 Task: Filters and Effects: Create a kaleidoscope effect in a video.
Action: Mouse pressed right at (639, 601)
Screenshot: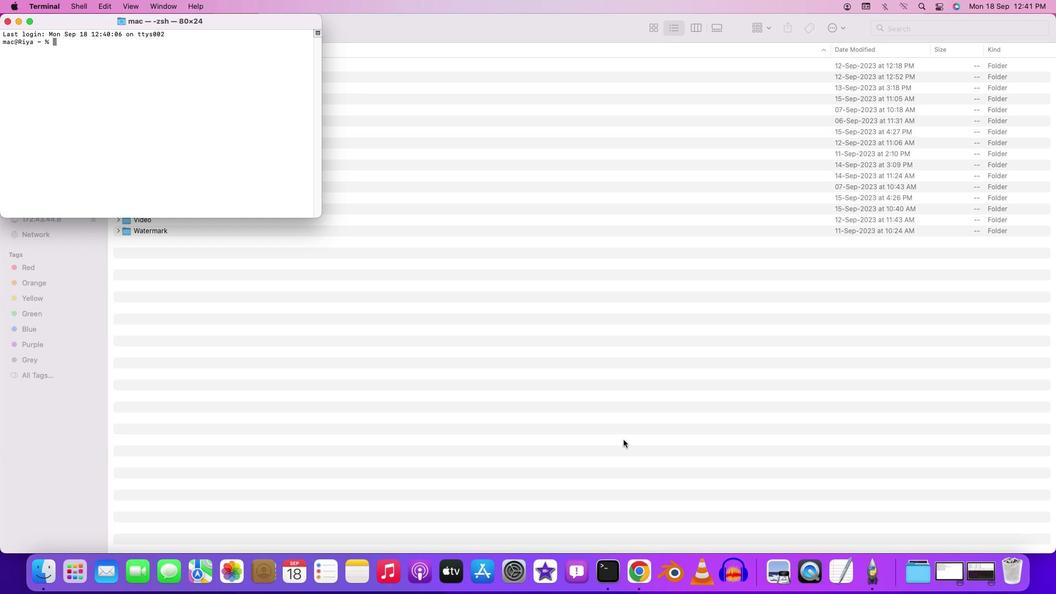 
Action: Mouse moved to (650, 467)
Screenshot: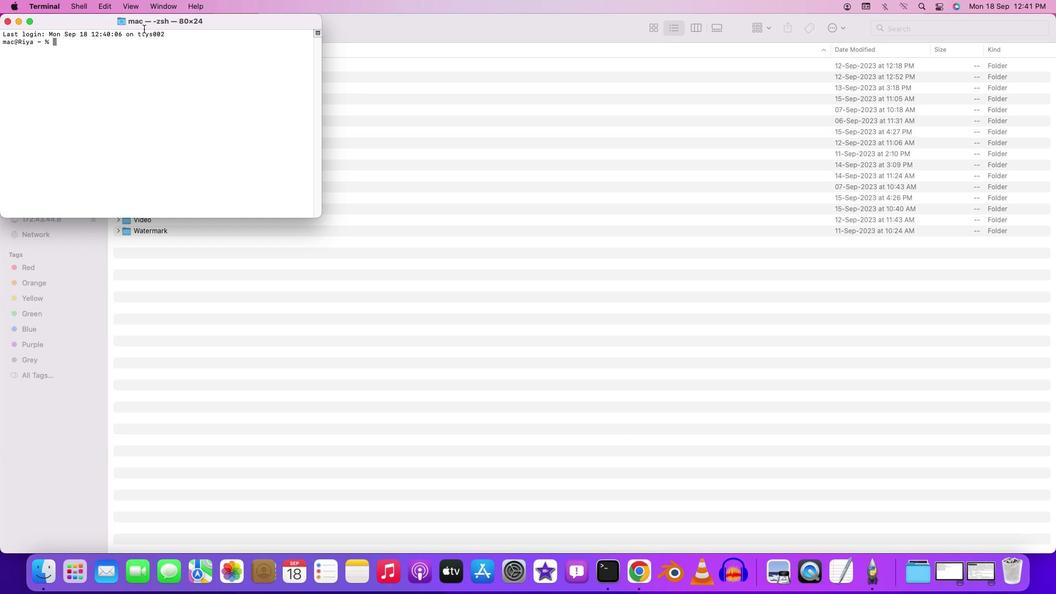 
Action: Mouse pressed left at (650, 467)
Screenshot: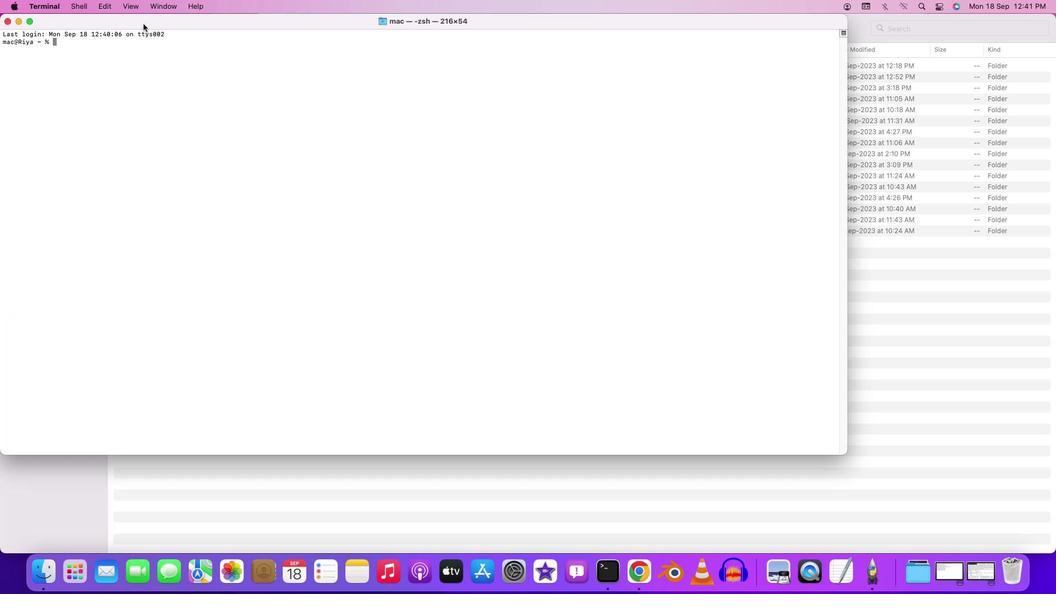 
Action: Mouse moved to (169, 50)
Screenshot: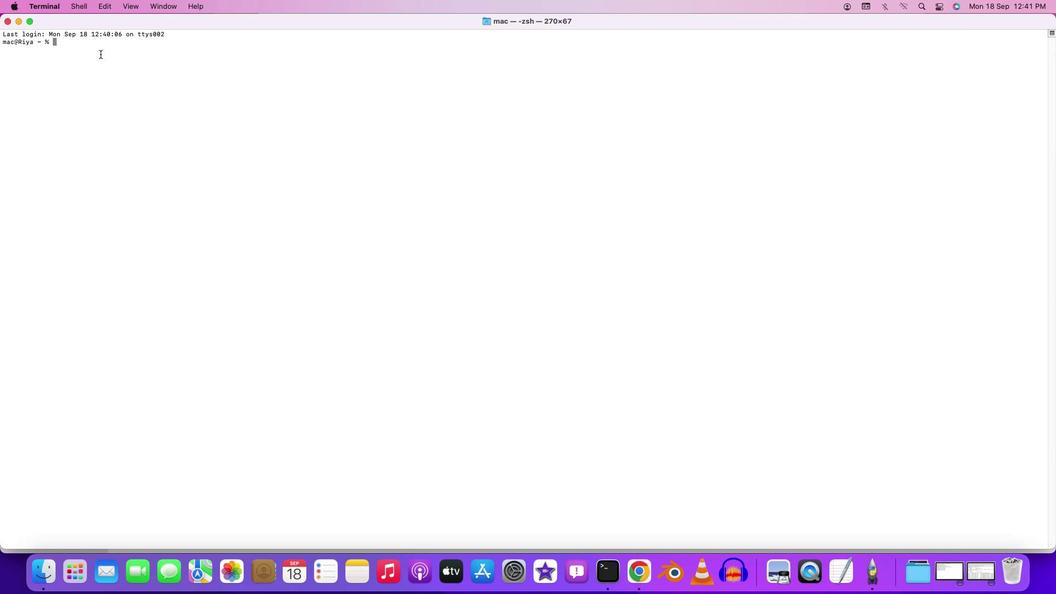 
Action: Mouse pressed left at (169, 50)
Screenshot: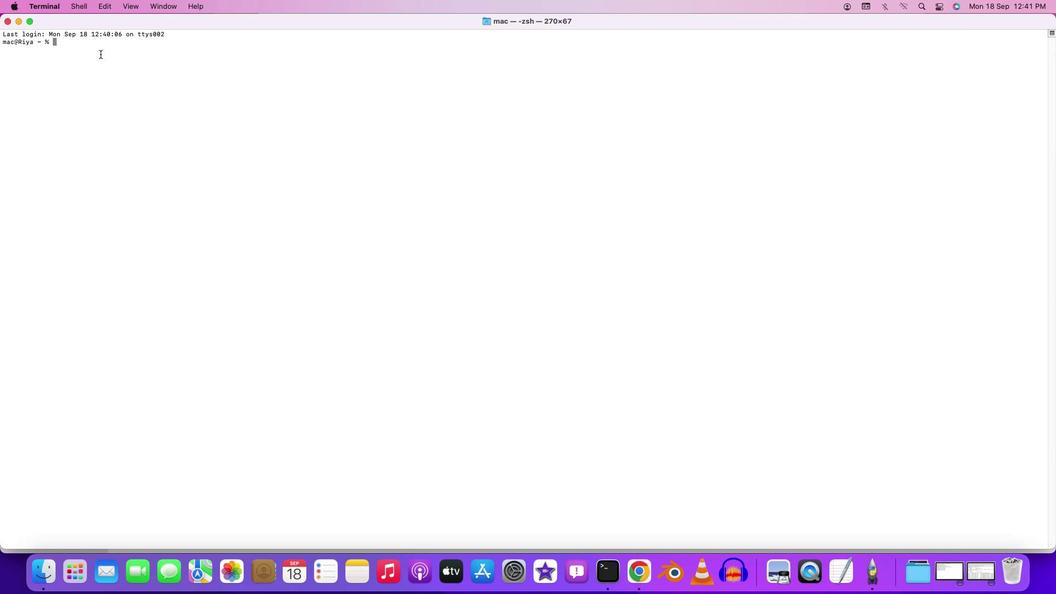 
Action: Mouse pressed left at (169, 50)
Screenshot: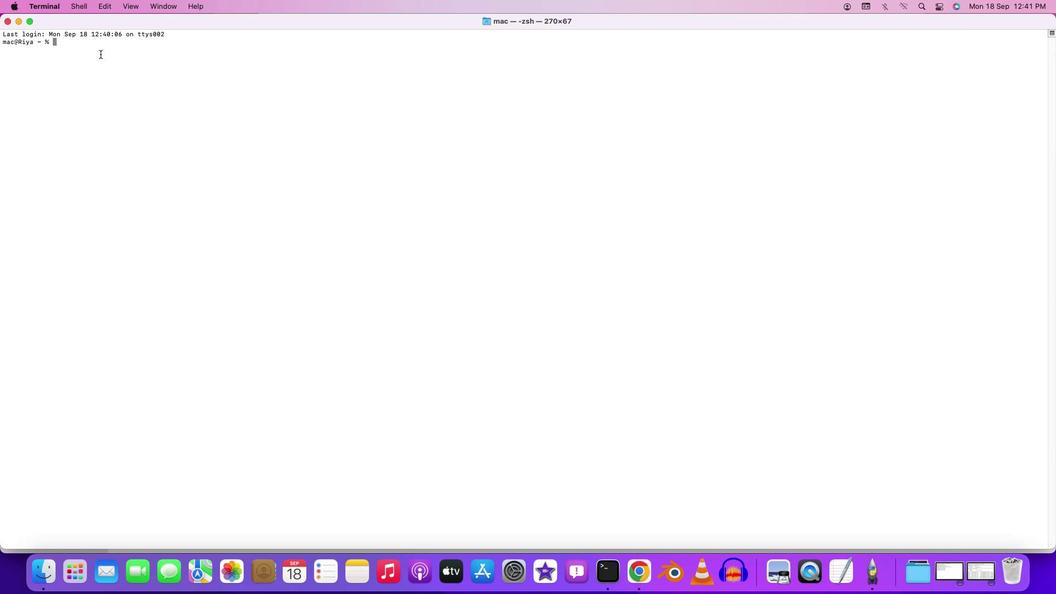 
Action: Mouse moved to (127, 81)
Screenshot: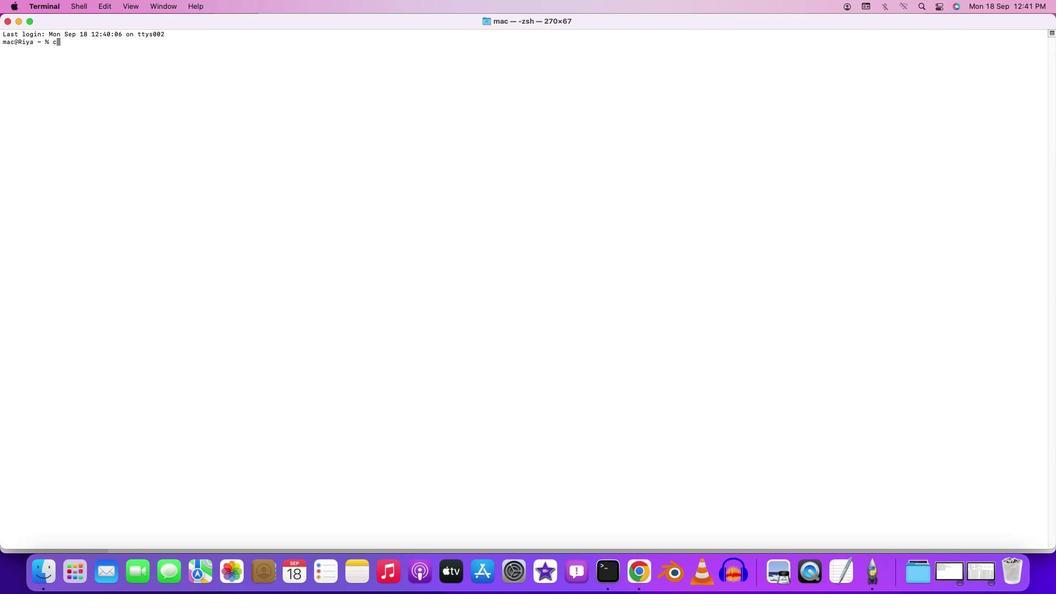 
Action: Mouse pressed left at (127, 81)
Screenshot: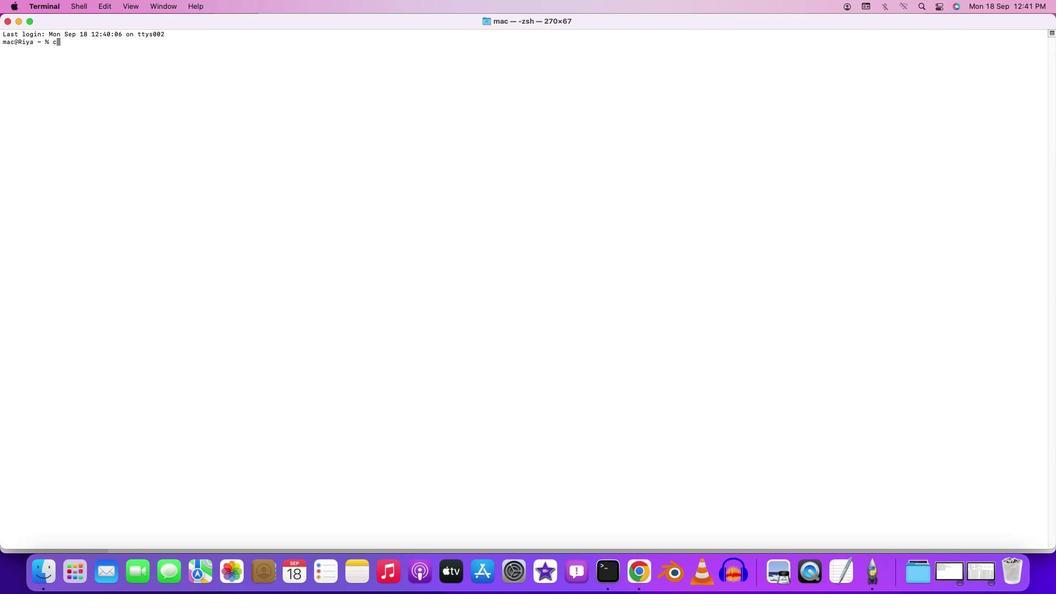
Action: Key pressed 'c''d'Key.space'd''e''s''k''t''o''p'Key.enter'c''d'Key.space'f''f''m''p''e''g'Key.enter'c''d'Key.spaceKey.shift'V''i''d''e'Key.backspaceKey.backspaceKey.backspaceKey.backspace'm''e''r''g''i''n''g'Key.enter'c''d'Key.spaceKey.shift'V''i''d''e''o'Key.enter'f''f''m''p''e''g'Key.space'-'Key.spaceKey.backspace'i'Key.backspaceKey.backspaceKey.spaceKey.backspaceKey.backspaceKey.space'-''i'Key.space'i''n''p''u''t'Key.shift'_''v''i''d''e''o''.''m''p''4'Key.space'-''v''f'Key.spaceKey.shift'"''s'Key.backspaceKey.enter's''p''l''i''t''=''4'Key.shift'{'Key.backspace'[''a'Key.leftKey.right']''[''b'']''[''c'']''[''d'']'';'Key.enter'[''a'']''[''b'']''h''s''t''a''c''k''[''t''o''p'']'';'Key.enter'[''c'']''[''d'']''h''s''t''a''c''k''[''b''o''t''t''o''m'']'';'Key.enter'[''t''o''p'']''[''b''o''t''t''o''m'']''v''s''t''a''c''k'','Key.enter'f''r'Key.backspace'o''r''m''a''t''=''y''u''v''4''2''0''p'Key.shift'"'Key.leftKey.leftKey.leftKey.leftKey.leftKey.leftKey.leftKey.rightKey.rightKey.rightKey.rightKey.rightKey.rightKey.rightKey.rightKey.rightKey.rightKey.rightKey.rightKey.space'o''u''t''p''u''t'Key.shift'_''v''i''d''e''o'Key.shift'+'Key.backspaceKey.shift'_''w''i''t''h'Key.backspace'h'Key.spaceKey.backspaceKey.shift'_''k''a''l''e''i''d''o''s''c''o''p''e'Key.shift'_''e''f''f''e''c''t''.''m''p''4'Key.leftKey.leftKey.leftKey.leftKey.rightKey.rightKey.rightKey.rightKey.enter
Screenshot: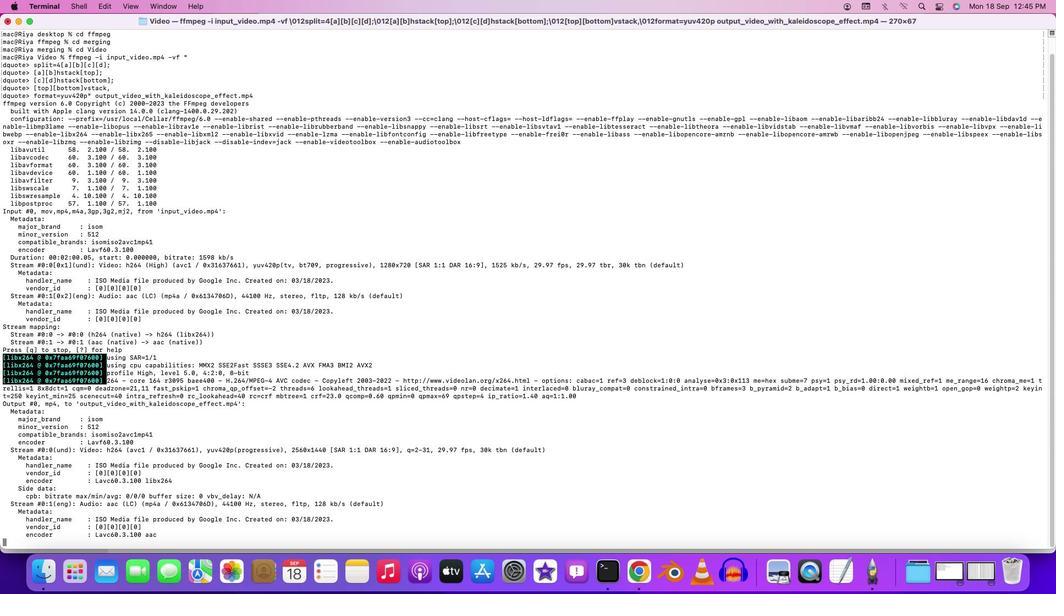 
Action: Mouse moved to (520, 488)
Screenshot: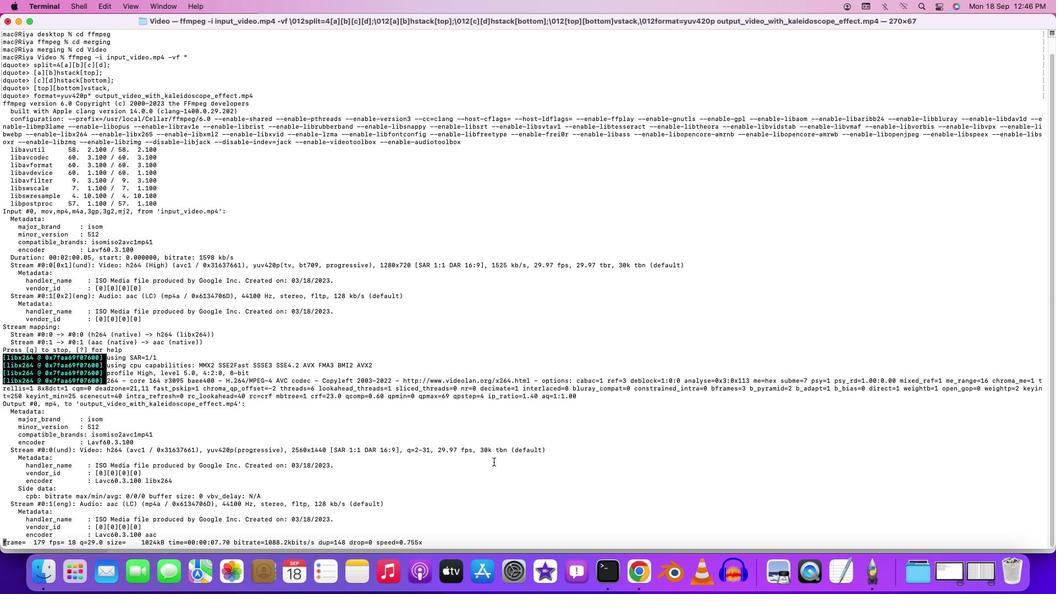 
